 Task: Add a condition where "Priority Is not Urgent" in pending tickets.
Action: Mouse moved to (108, 456)
Screenshot: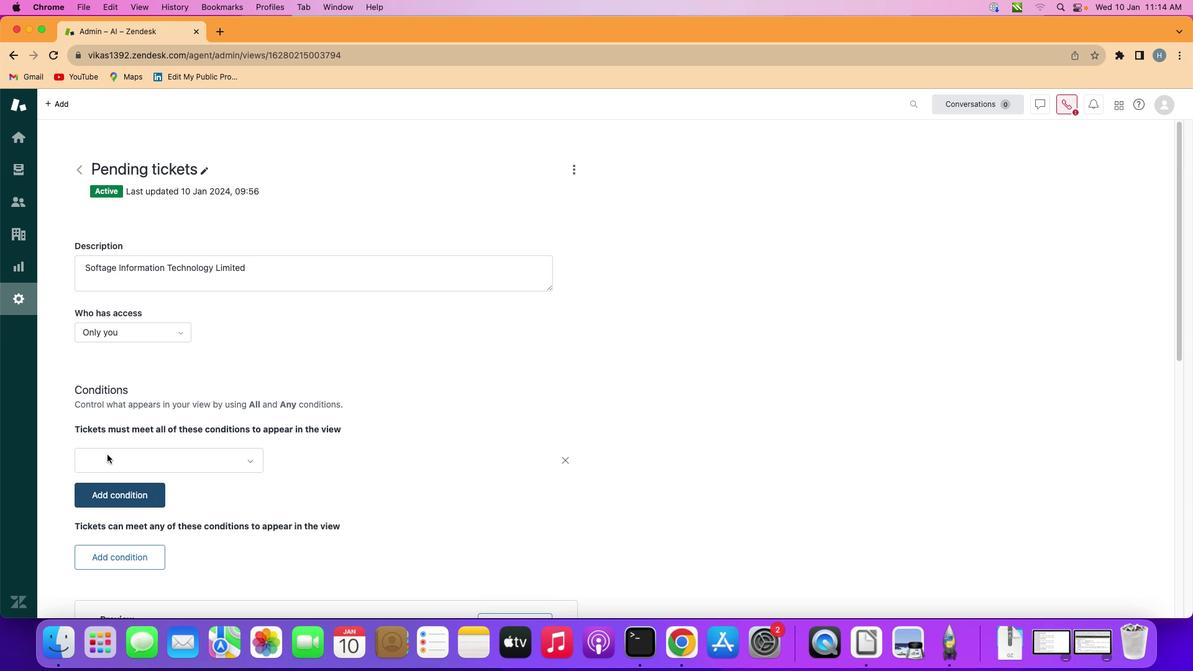 
Action: Mouse pressed left at (108, 456)
Screenshot: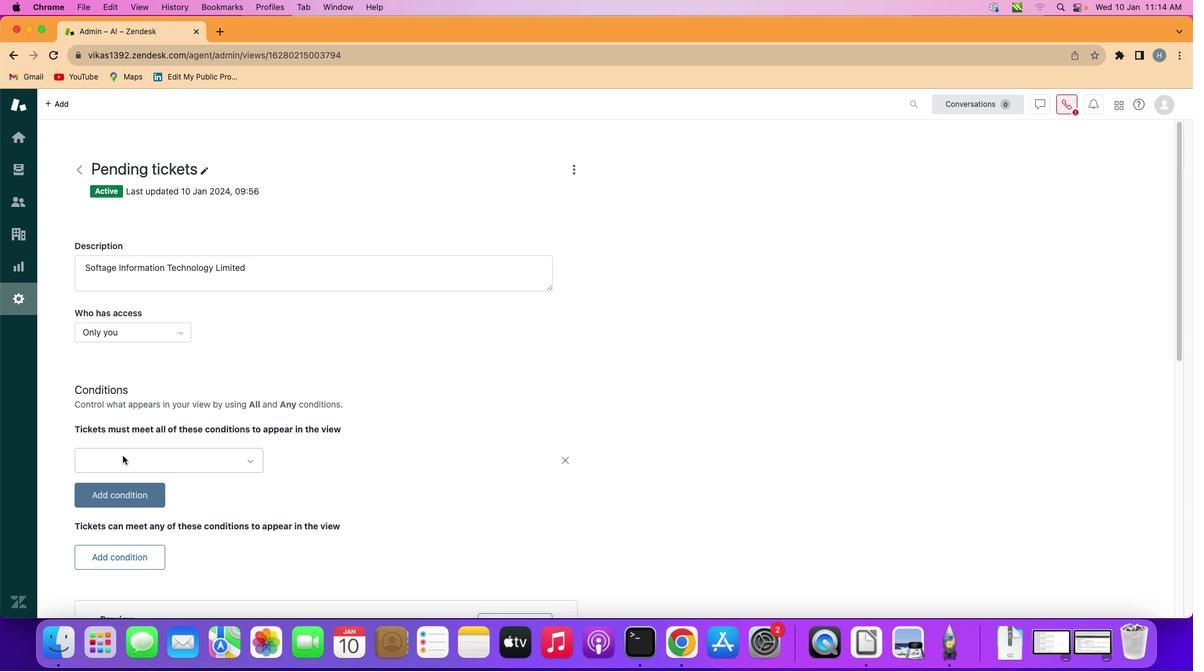 
Action: Mouse moved to (200, 458)
Screenshot: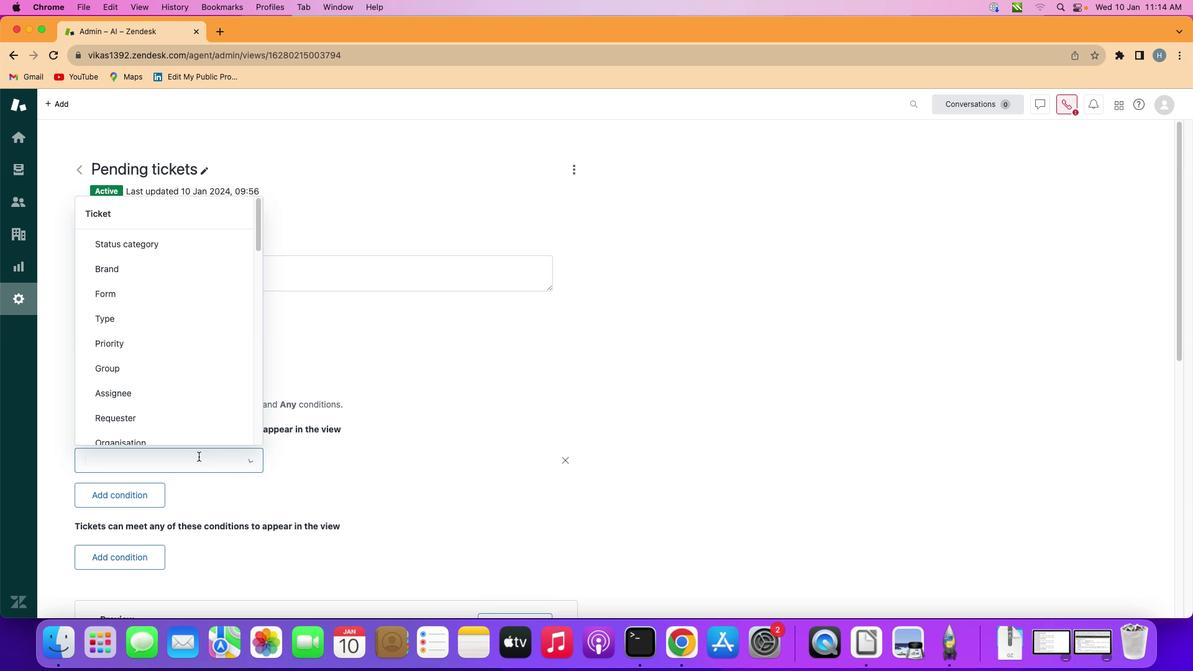 
Action: Mouse pressed left at (200, 458)
Screenshot: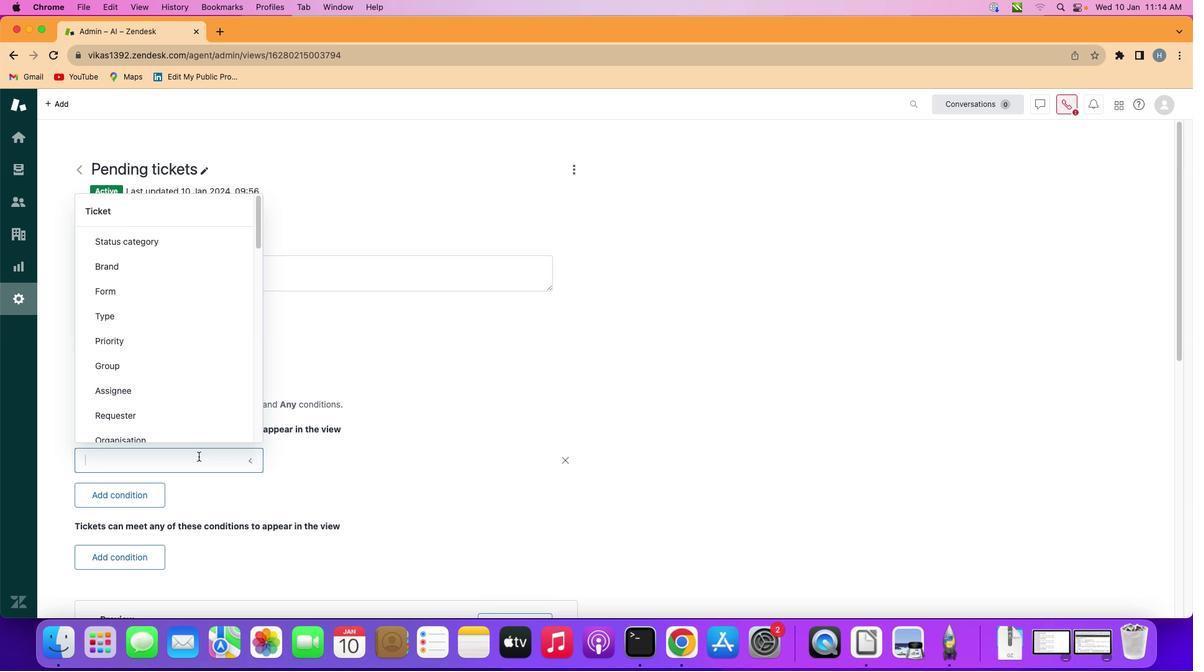 
Action: Mouse moved to (191, 344)
Screenshot: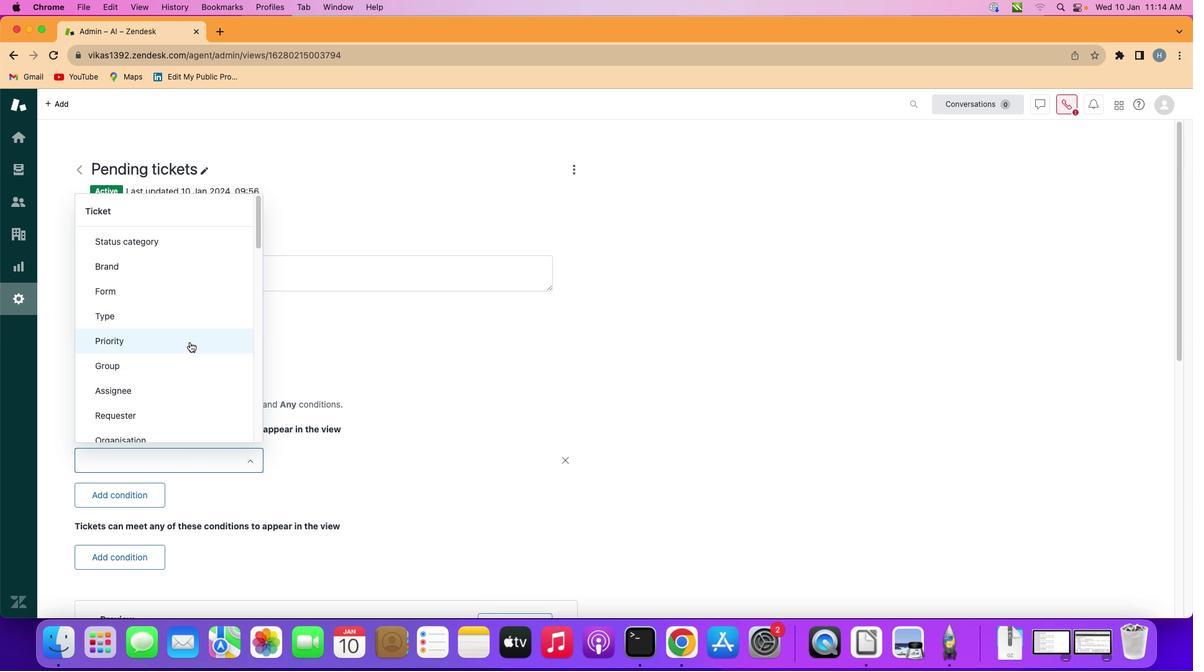 
Action: Mouse pressed left at (191, 344)
Screenshot: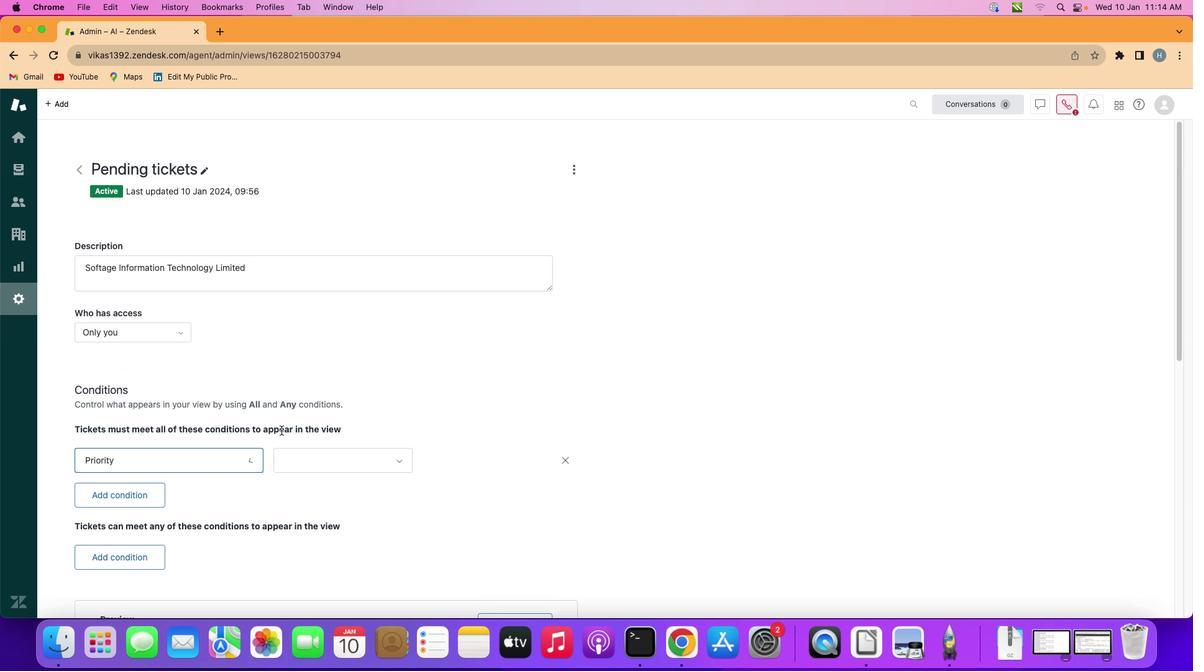 
Action: Mouse moved to (335, 457)
Screenshot: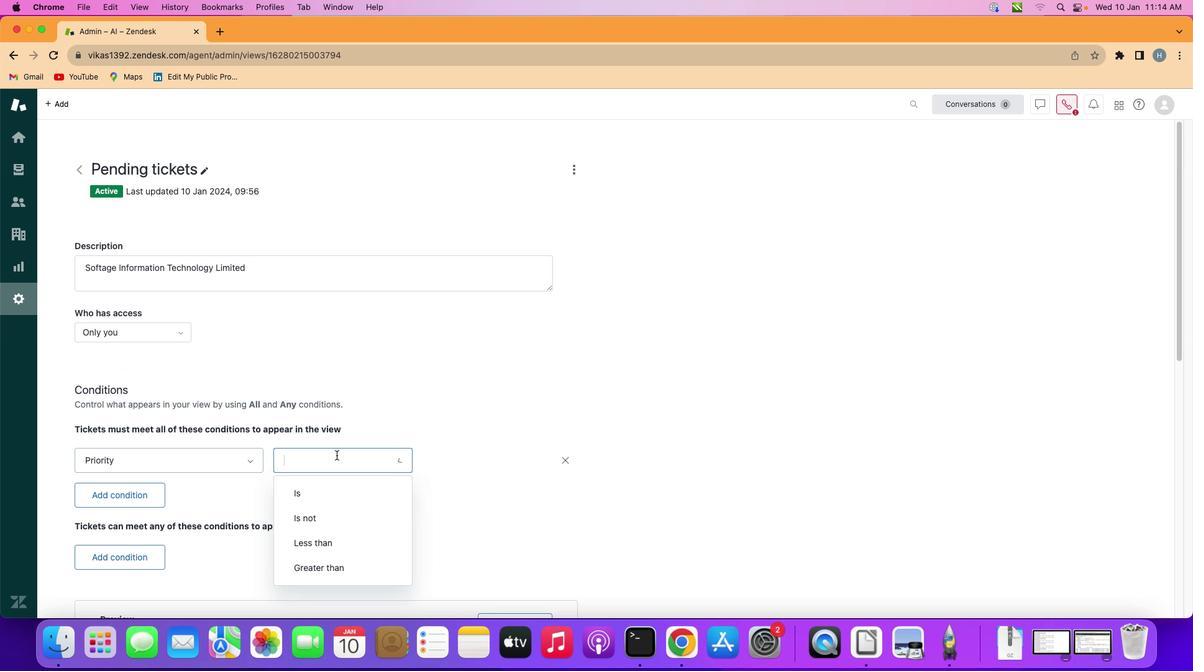 
Action: Mouse pressed left at (335, 457)
Screenshot: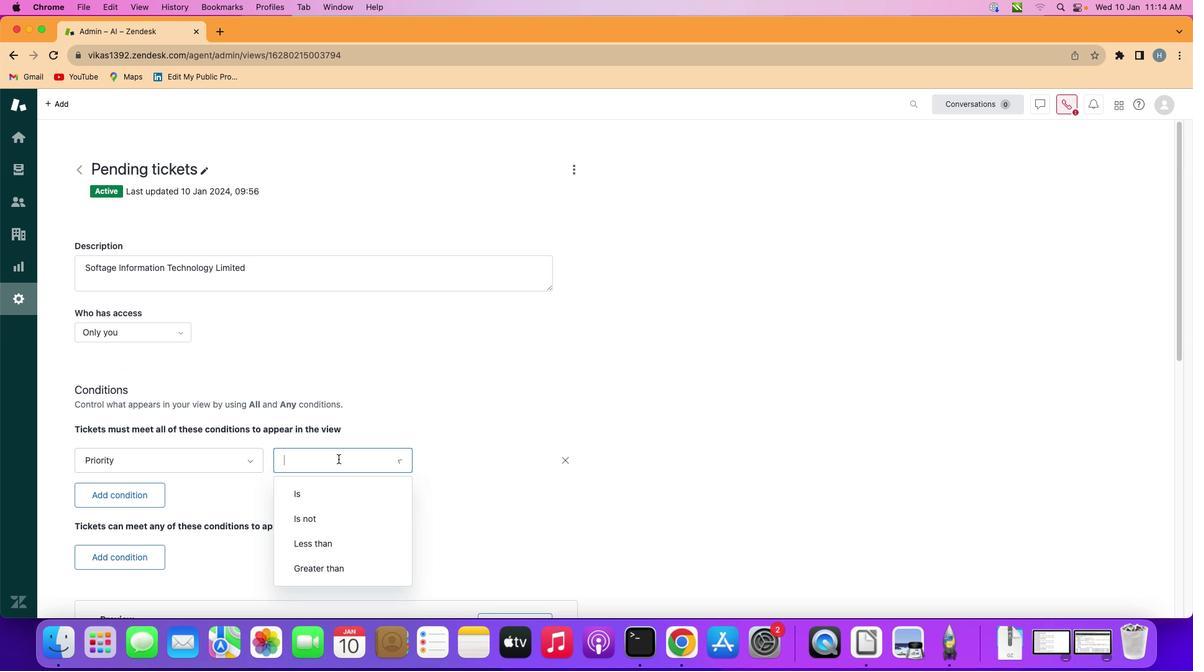 
Action: Mouse moved to (341, 511)
Screenshot: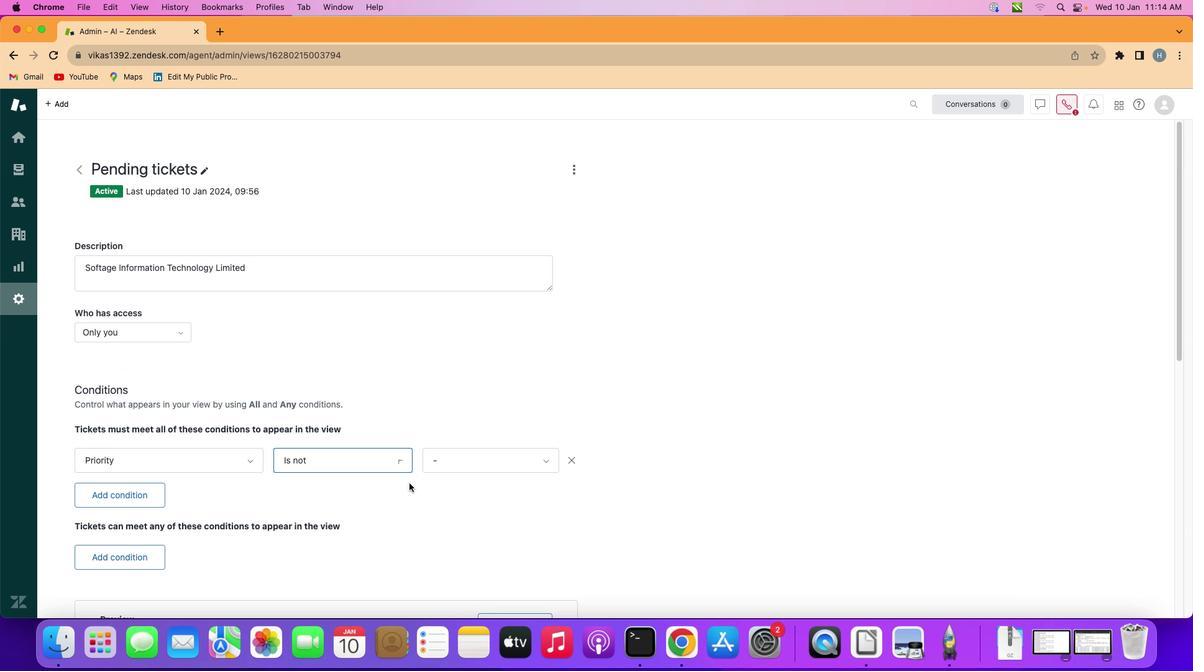 
Action: Mouse pressed left at (341, 511)
Screenshot: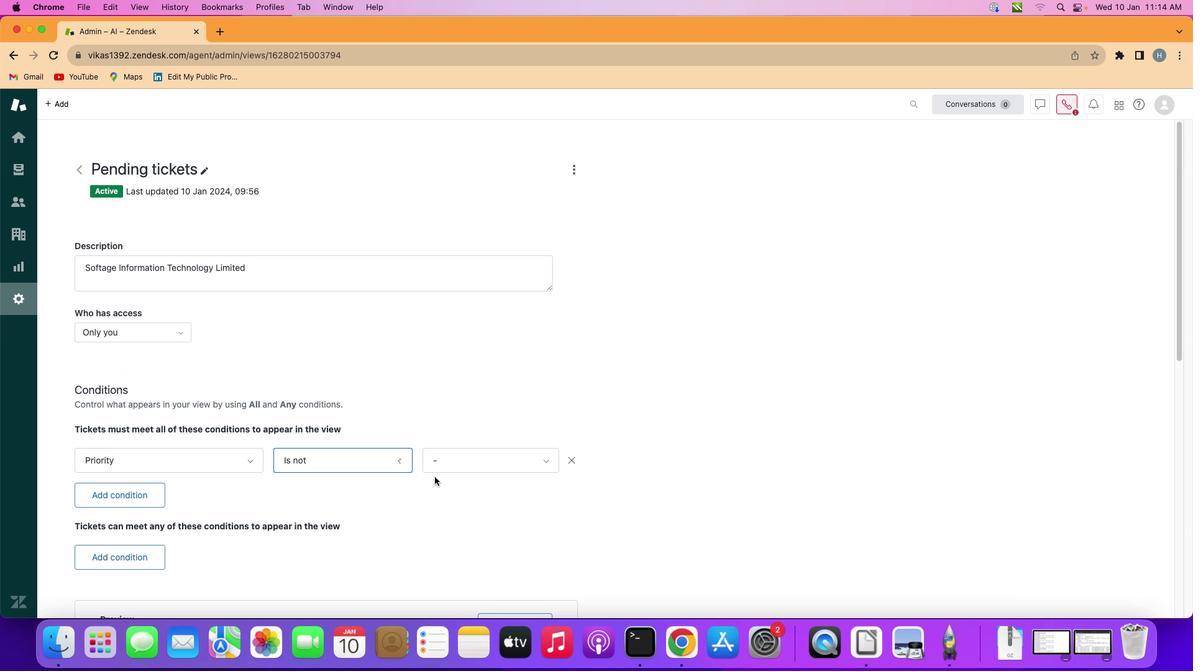 
Action: Mouse moved to (466, 469)
Screenshot: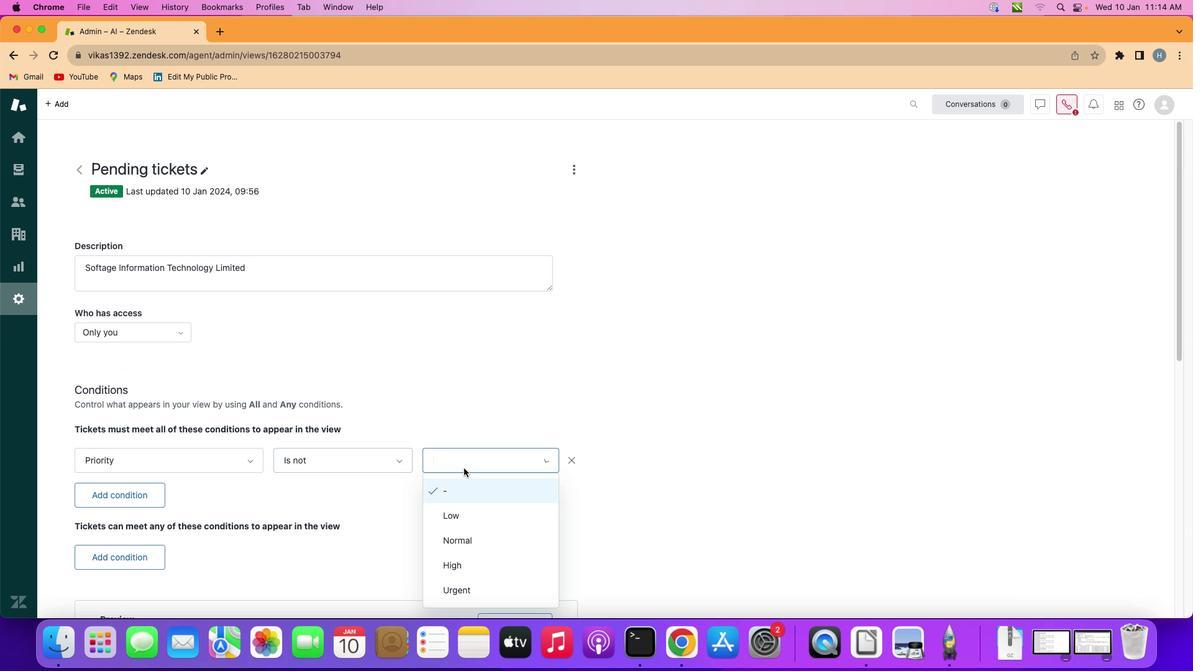 
Action: Mouse pressed left at (466, 469)
Screenshot: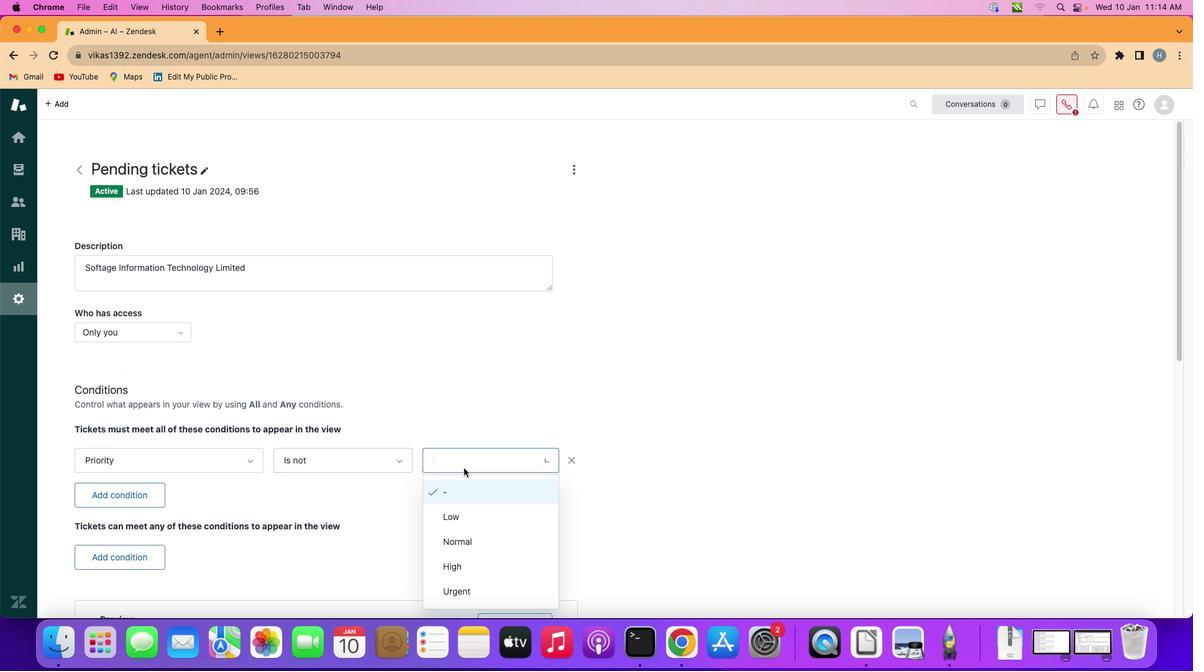 
Action: Mouse moved to (484, 586)
Screenshot: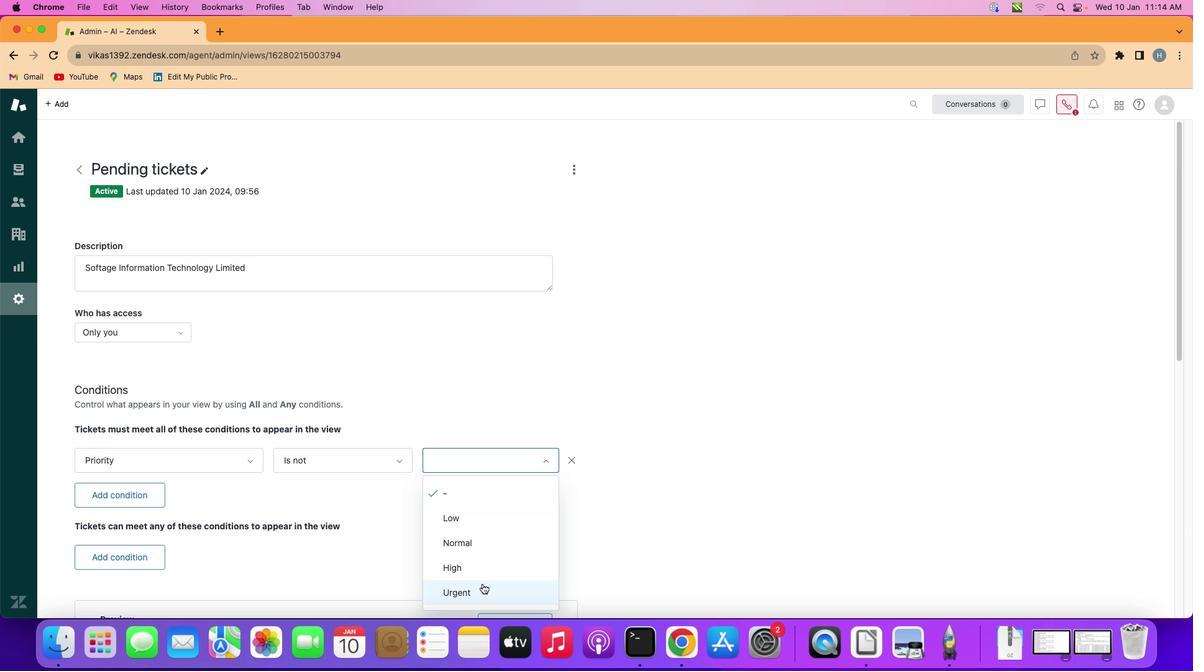
Action: Mouse pressed left at (484, 586)
Screenshot: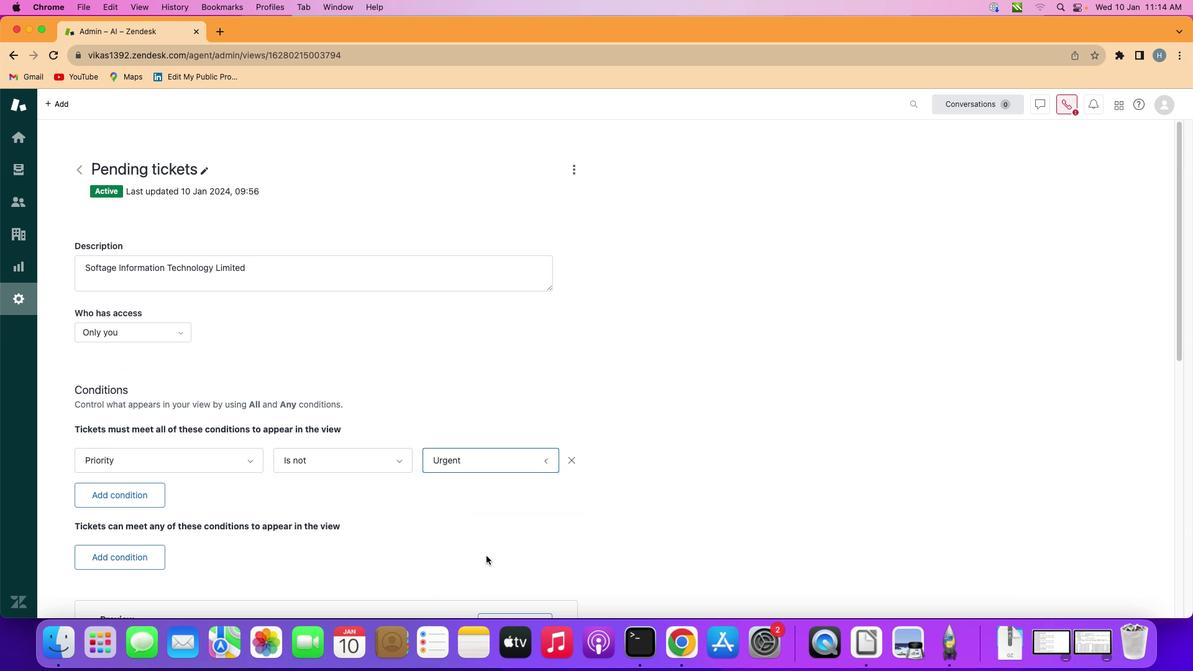 
Action: Mouse moved to (488, 492)
Screenshot: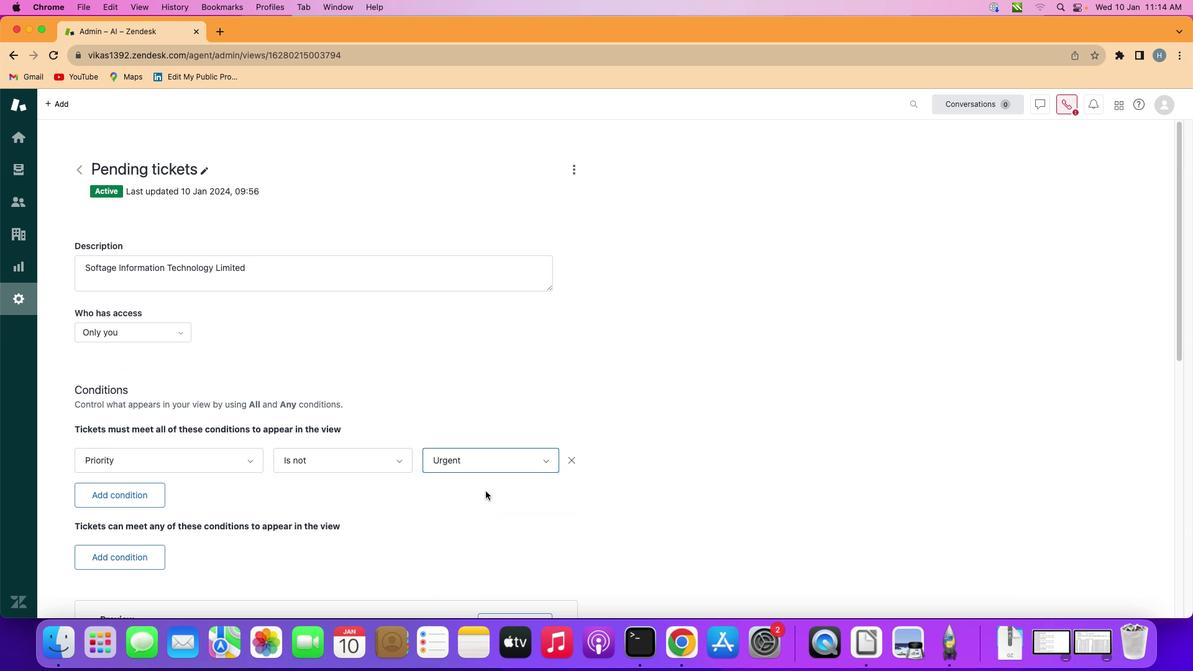 
